 Task: Enable the option "Use Psy-optimizations" for "H.264/MPEG-4 Part 10/AVC encoder (x264 10-bit).
Action: Mouse moved to (114, 18)
Screenshot: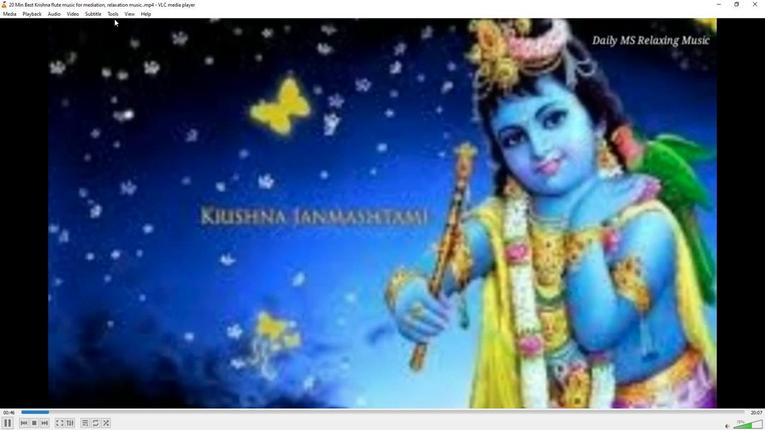 
Action: Mouse pressed left at (114, 18)
Screenshot: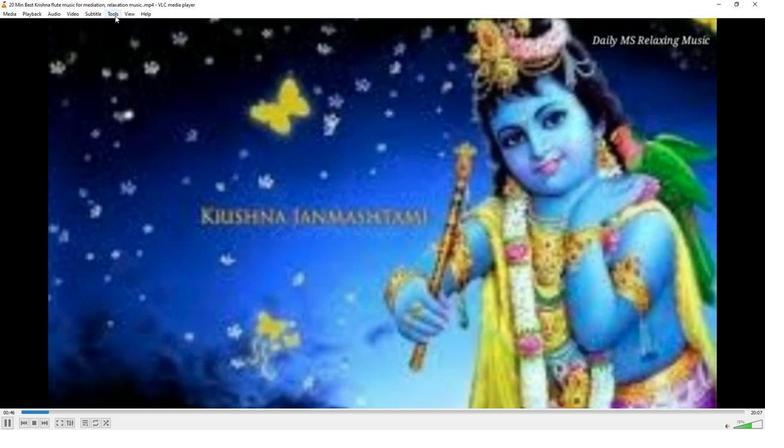 
Action: Mouse moved to (114, 111)
Screenshot: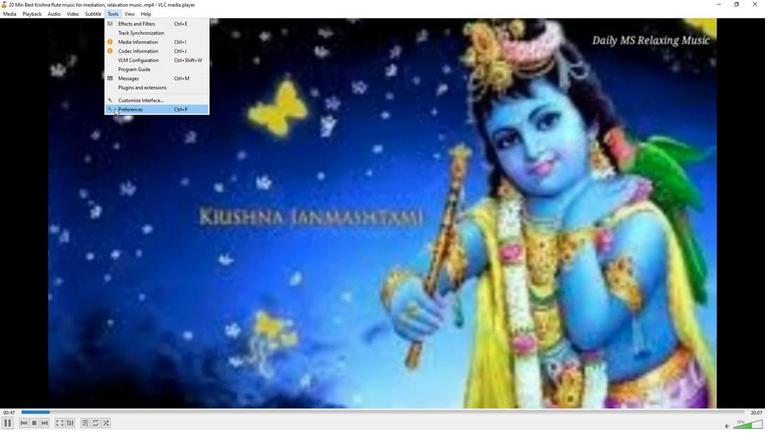 
Action: Mouse pressed left at (114, 111)
Screenshot: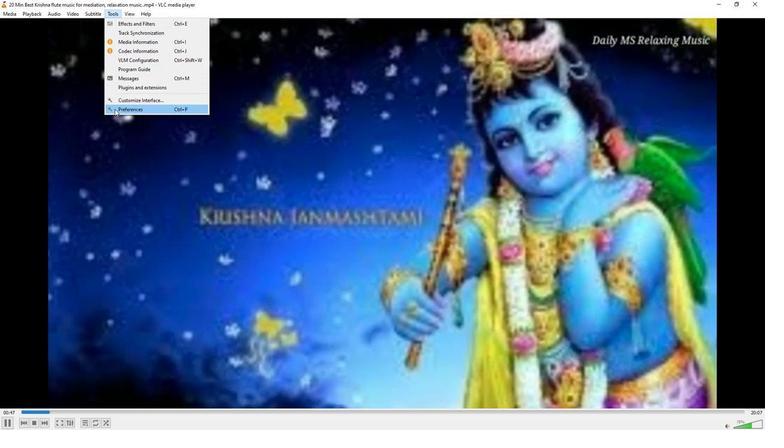 
Action: Mouse moved to (250, 353)
Screenshot: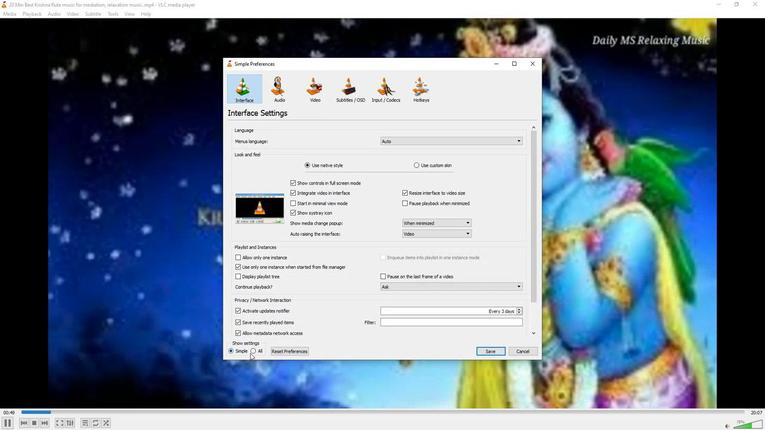 
Action: Mouse pressed left at (250, 353)
Screenshot: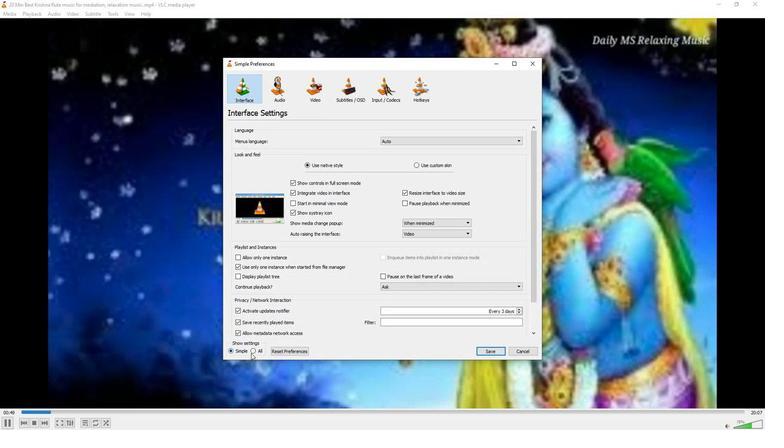 
Action: Mouse moved to (240, 275)
Screenshot: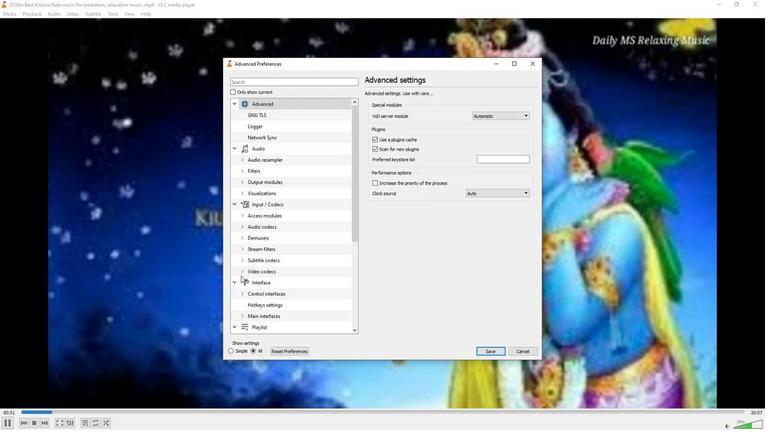 
Action: Mouse pressed left at (240, 275)
Screenshot: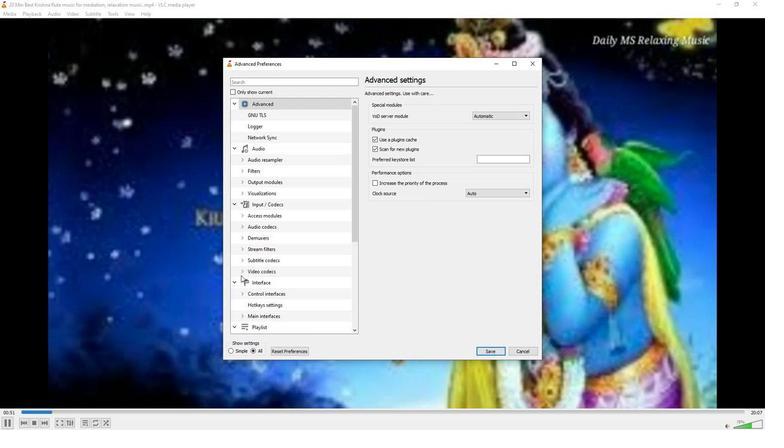 
Action: Mouse scrolled (240, 275) with delta (0, 0)
Screenshot: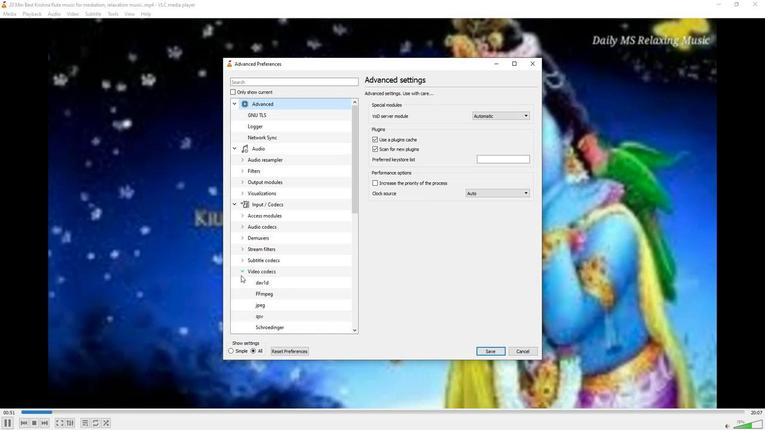 
Action: Mouse scrolled (240, 275) with delta (0, 0)
Screenshot: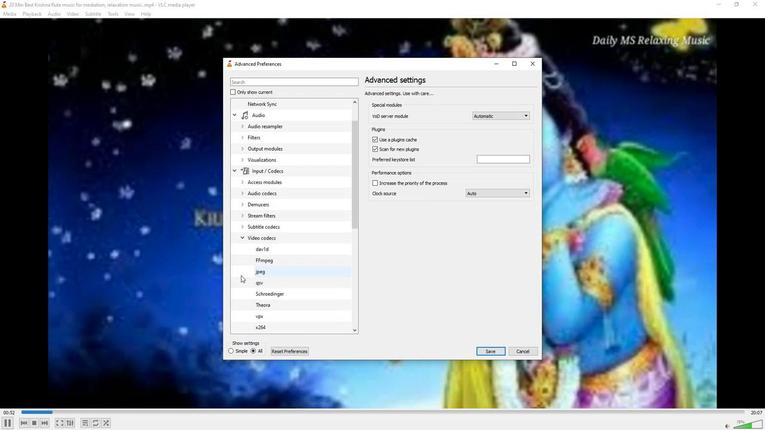 
Action: Mouse moved to (258, 308)
Screenshot: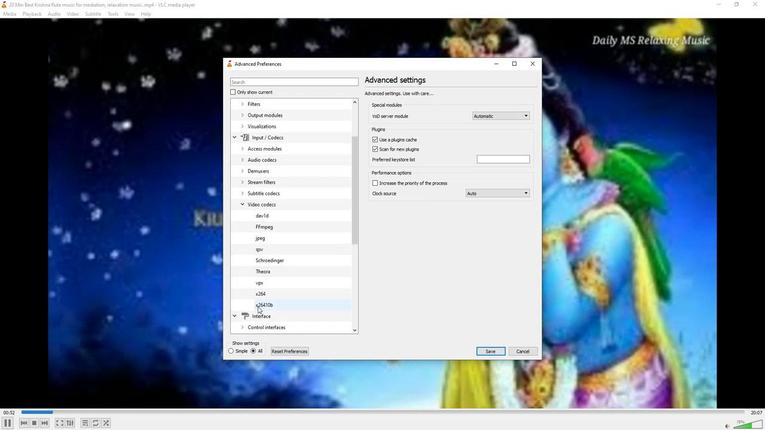 
Action: Mouse pressed left at (258, 308)
Screenshot: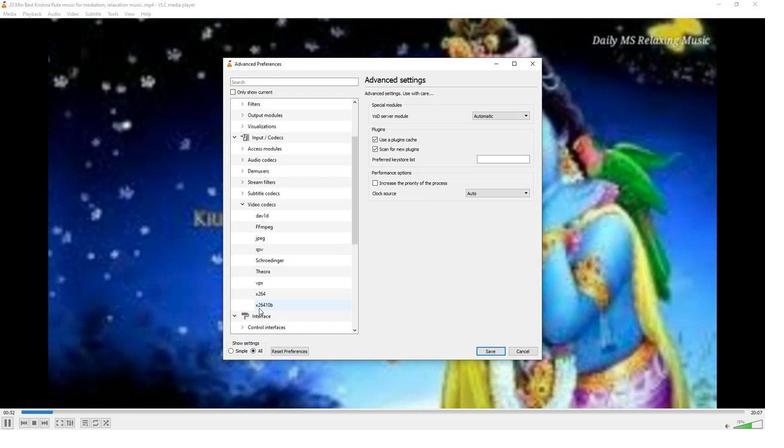 
Action: Mouse moved to (390, 227)
Screenshot: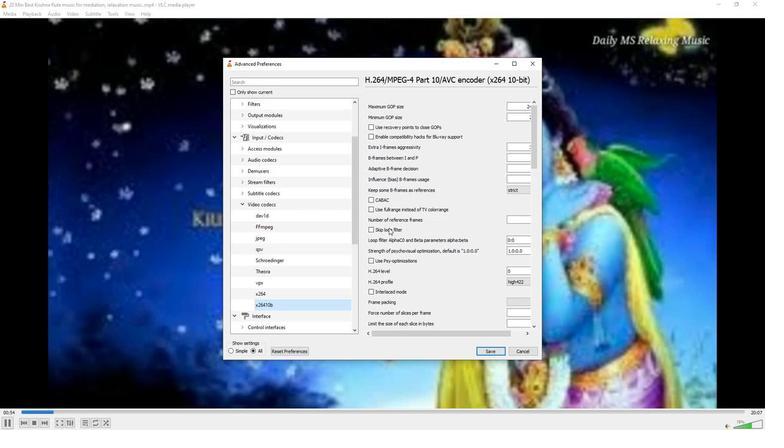 
Action: Mouse scrolled (390, 226) with delta (0, 0)
Screenshot: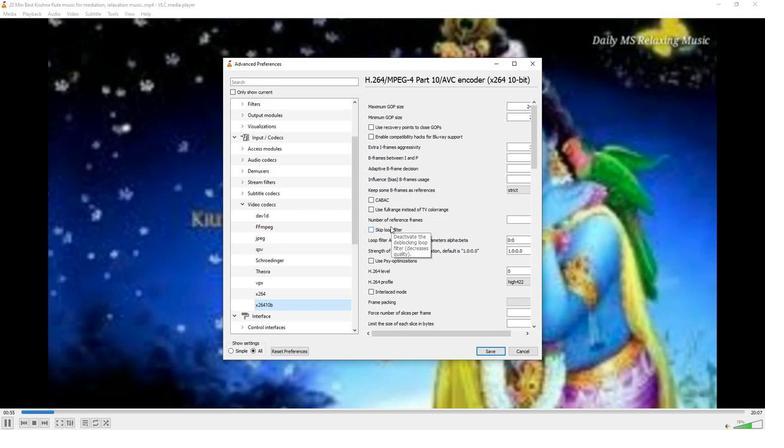 
Action: Mouse moved to (371, 236)
Screenshot: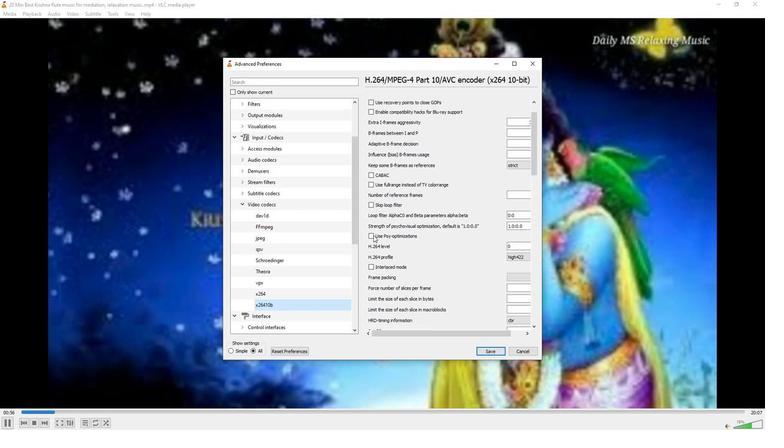 
Action: Mouse pressed left at (371, 236)
Screenshot: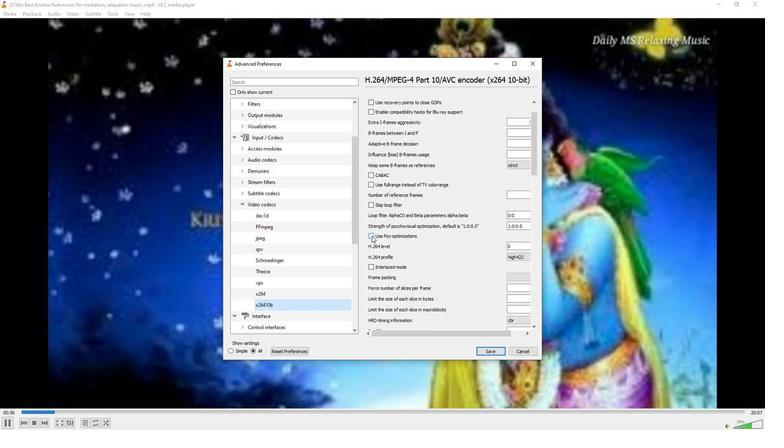 
Action: Mouse moved to (397, 250)
Screenshot: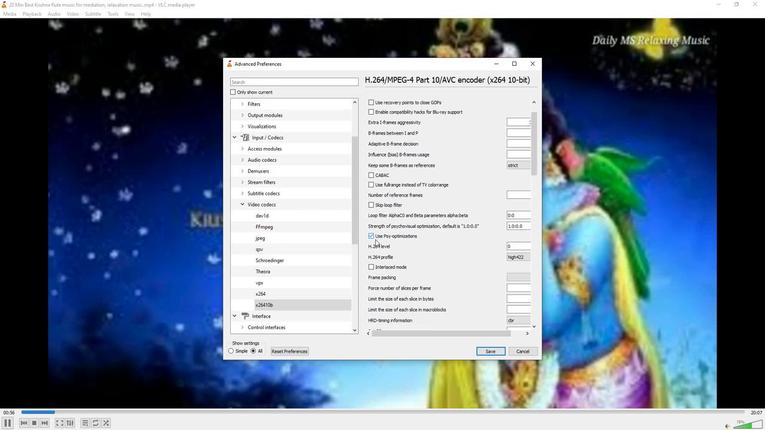 
